 Task: Fit zoom menu to 100%.
Action: Mouse moved to (105, 68)
Screenshot: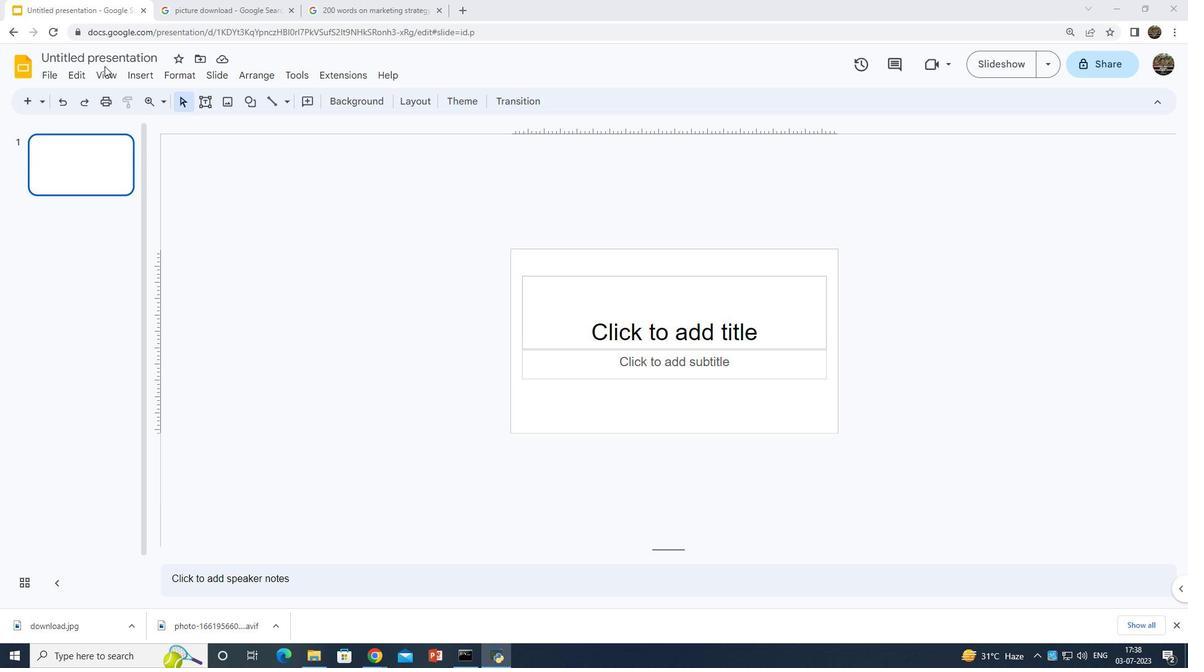 
Action: Mouse pressed left at (105, 68)
Screenshot: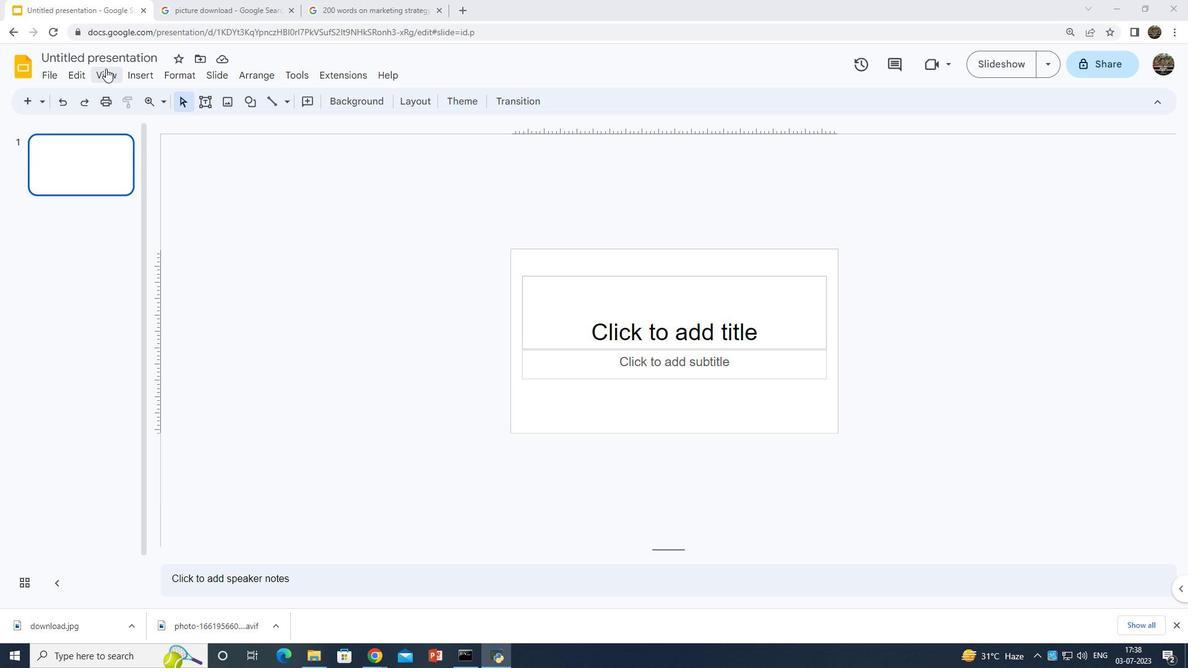
Action: Mouse moved to (287, 356)
Screenshot: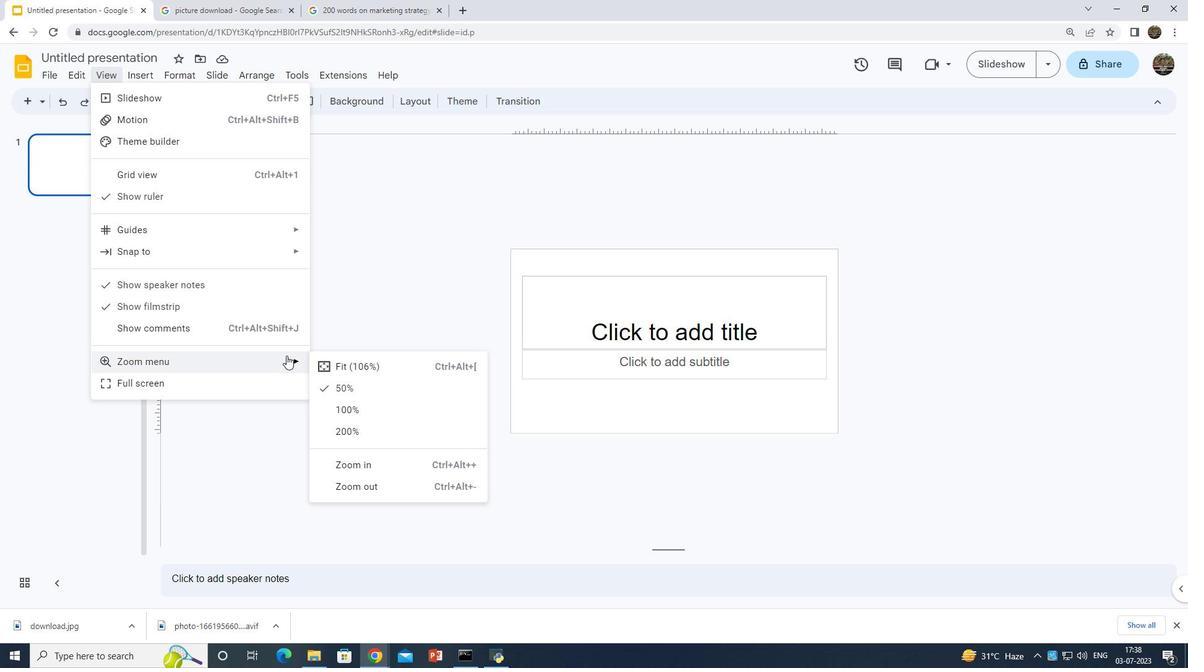 
Action: Mouse pressed left at (287, 356)
Screenshot: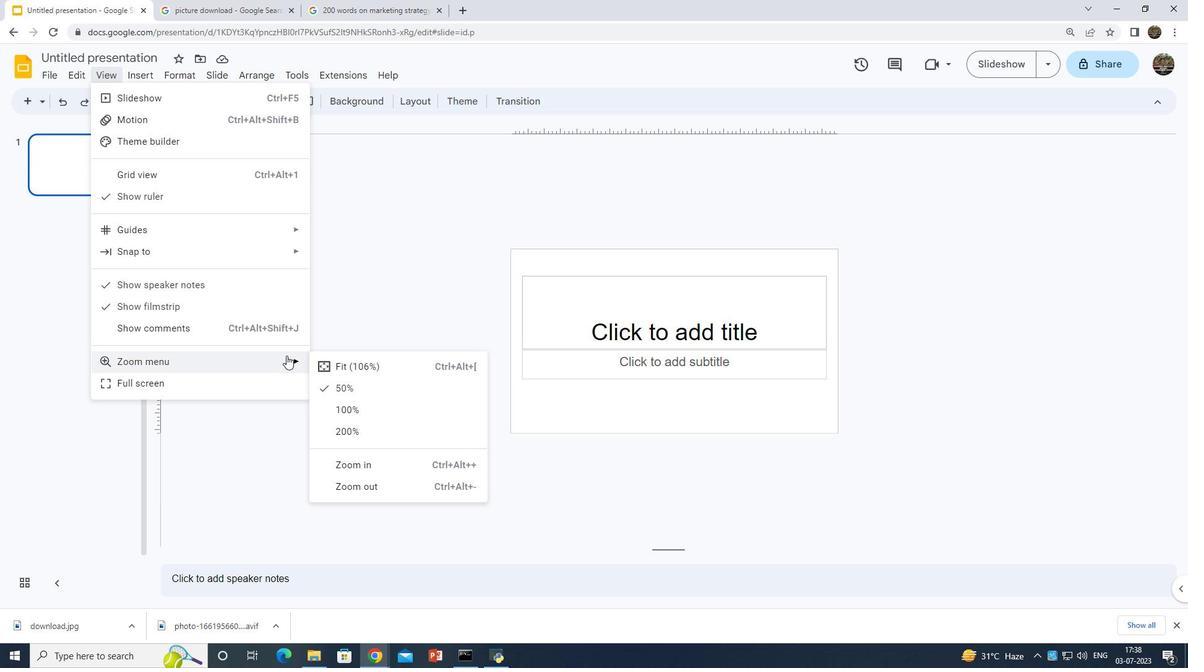 
Action: Mouse moved to (326, 406)
Screenshot: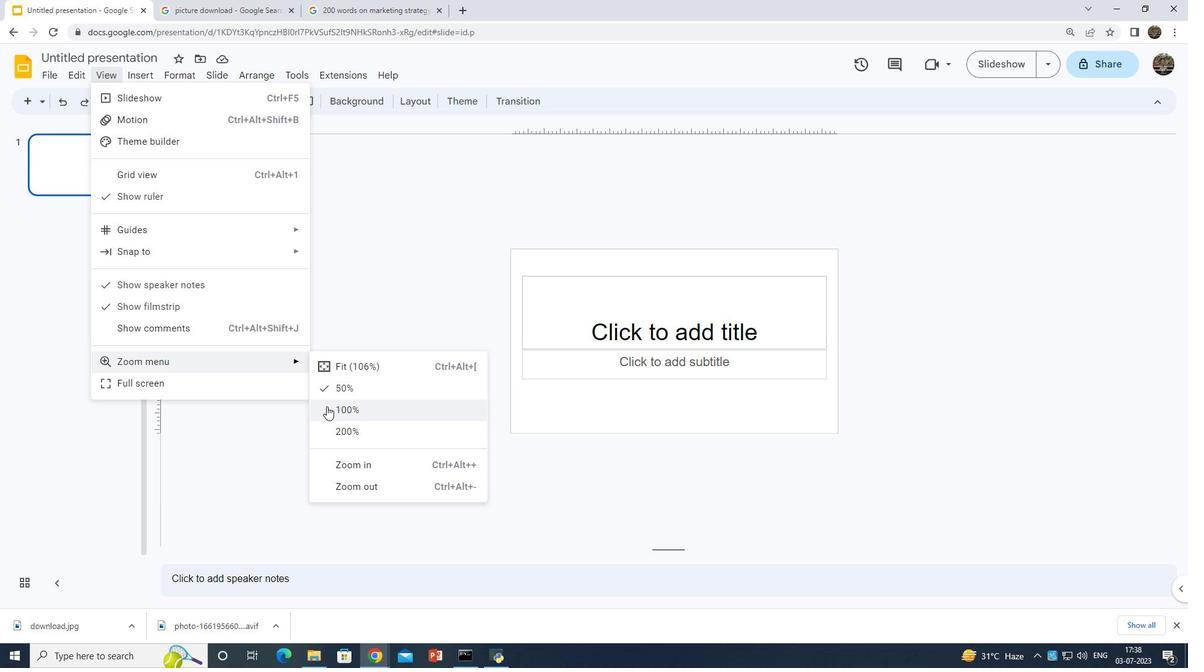 
Action: Mouse pressed left at (326, 406)
Screenshot: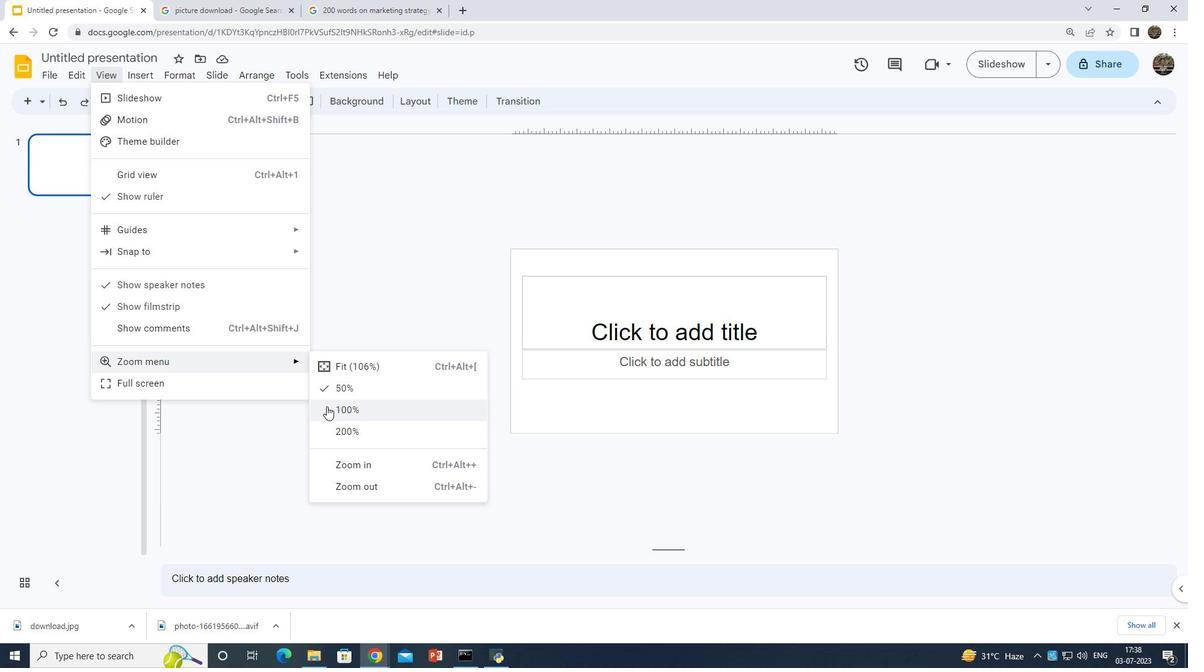 
